 Task: Search Round Trip flight tickets for 1 adult, in Business from San Francisco to Dubai to travel on 04-Nov-2023. Dubai to San Francisco on 09-Dec-2023.  Choice of flight is major airlines.  Look for best flights.Compare prices. Stopover duration to be less than 12 hours.
Action: Mouse moved to (285, 265)
Screenshot: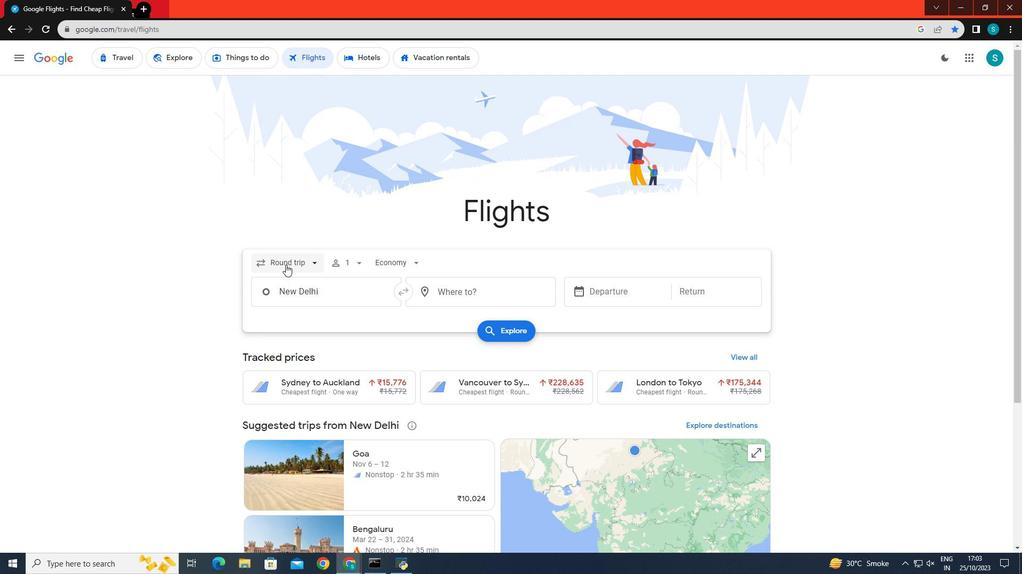 
Action: Mouse pressed left at (285, 265)
Screenshot: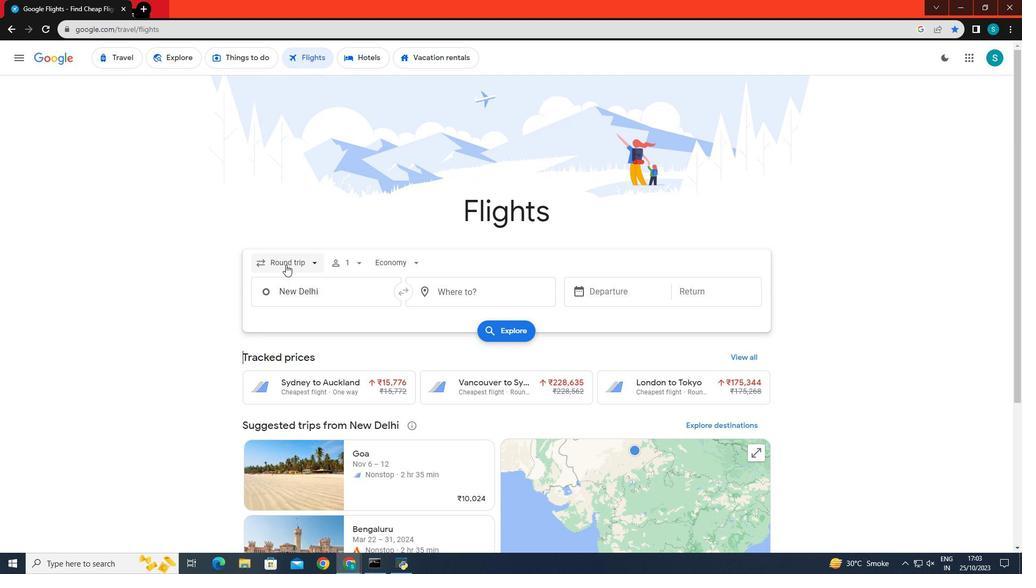 
Action: Mouse moved to (290, 292)
Screenshot: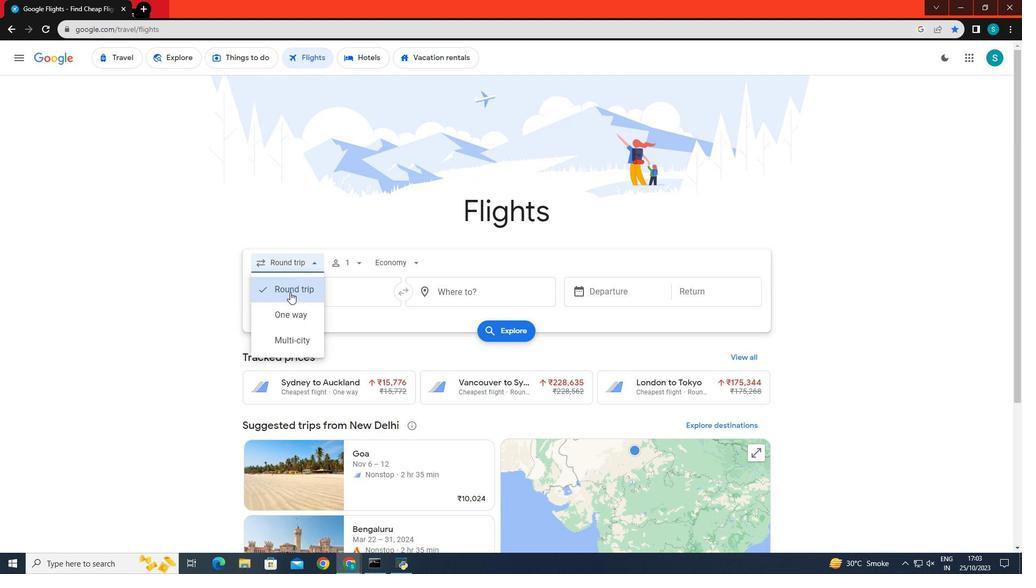 
Action: Mouse pressed left at (290, 292)
Screenshot: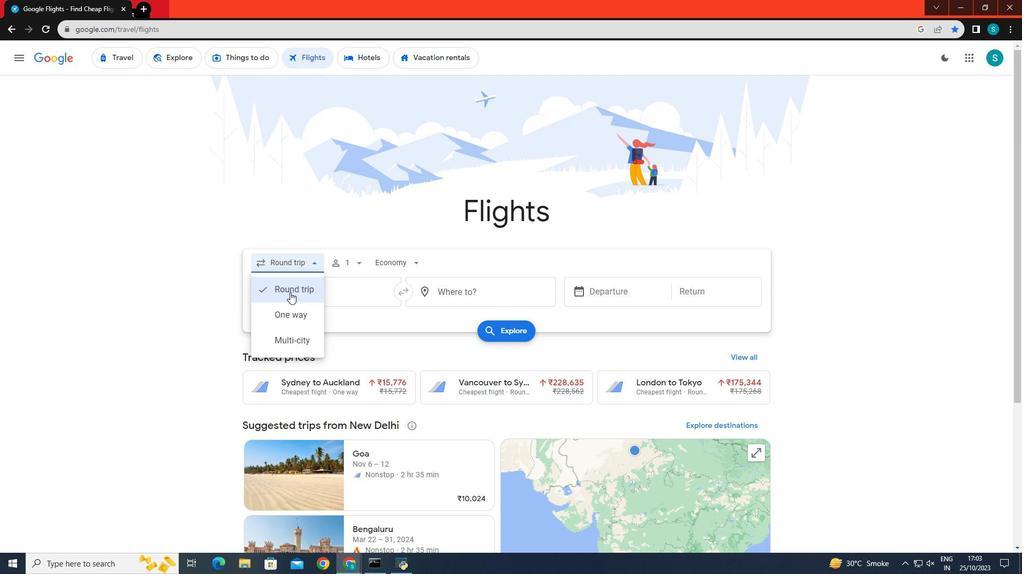 
Action: Mouse moved to (341, 255)
Screenshot: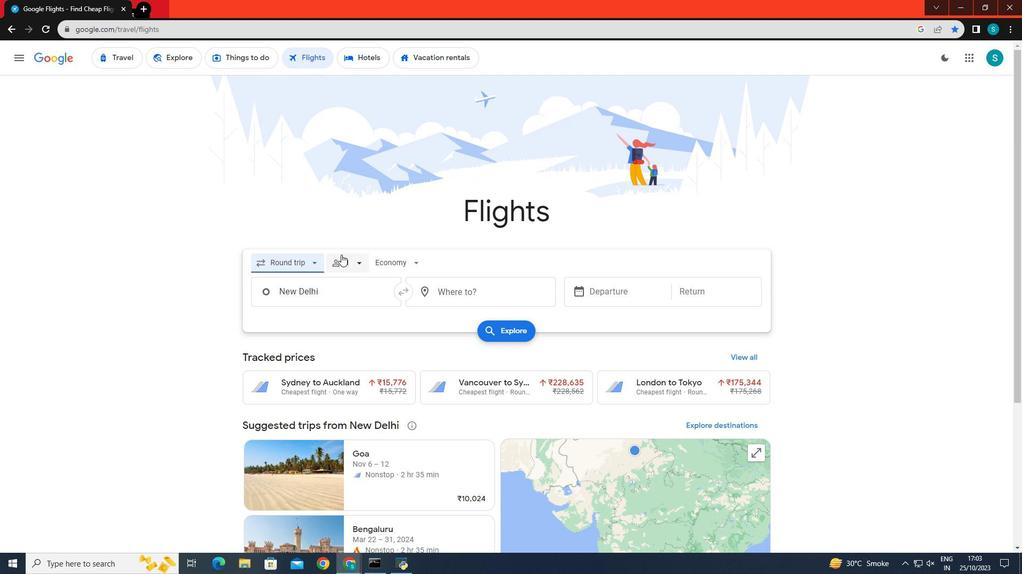 
Action: Mouse pressed left at (341, 255)
Screenshot: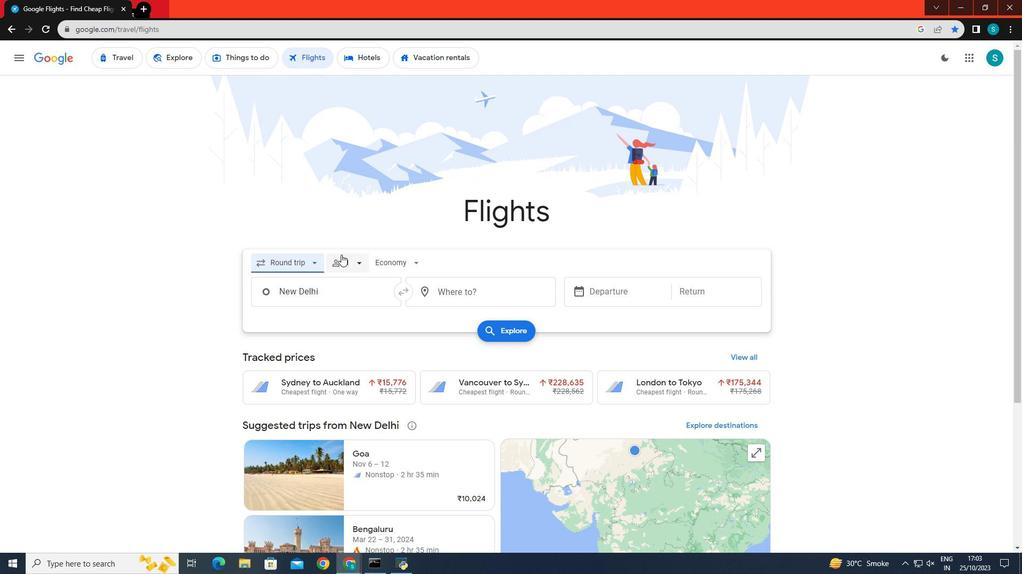 
Action: Mouse moved to (437, 290)
Screenshot: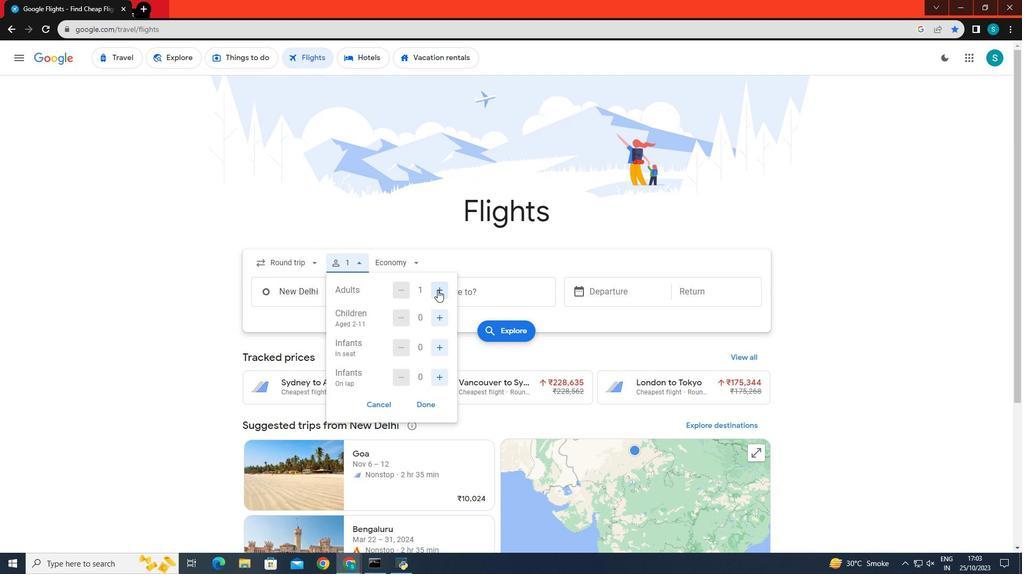 
Action: Mouse pressed left at (437, 290)
Screenshot: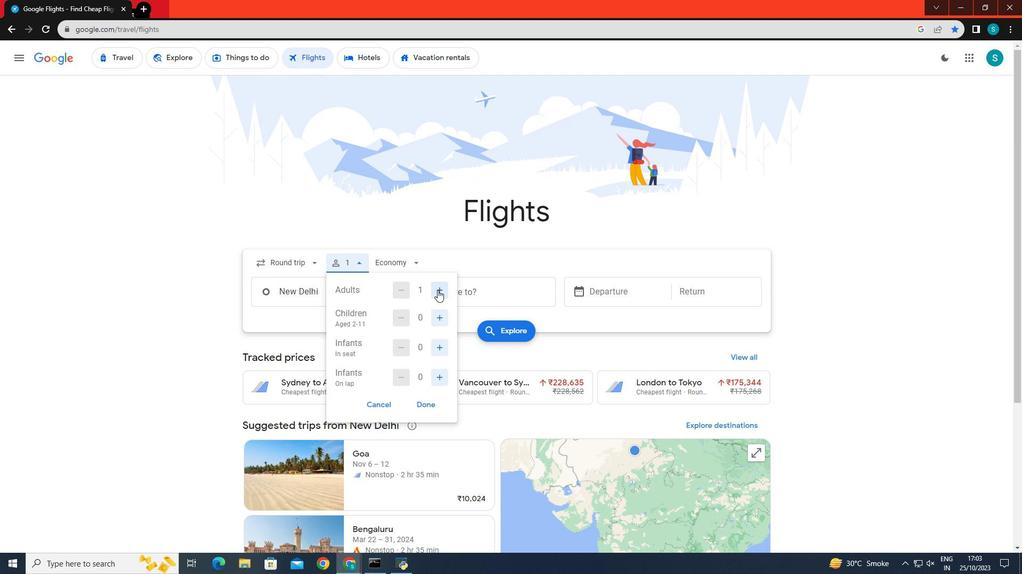 
Action: Mouse moved to (421, 405)
Screenshot: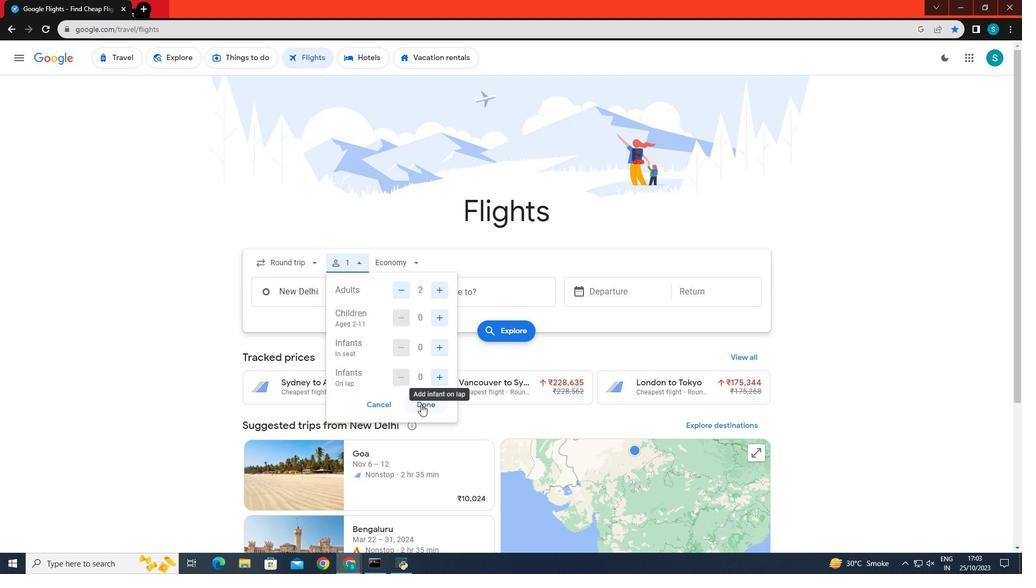 
Action: Mouse pressed left at (421, 405)
Screenshot: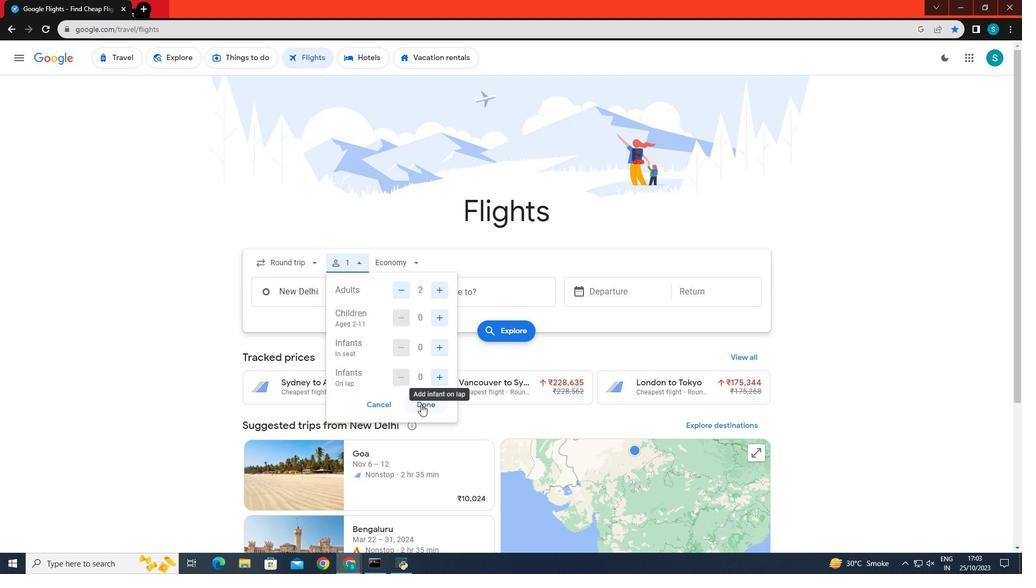 
Action: Mouse moved to (399, 265)
Screenshot: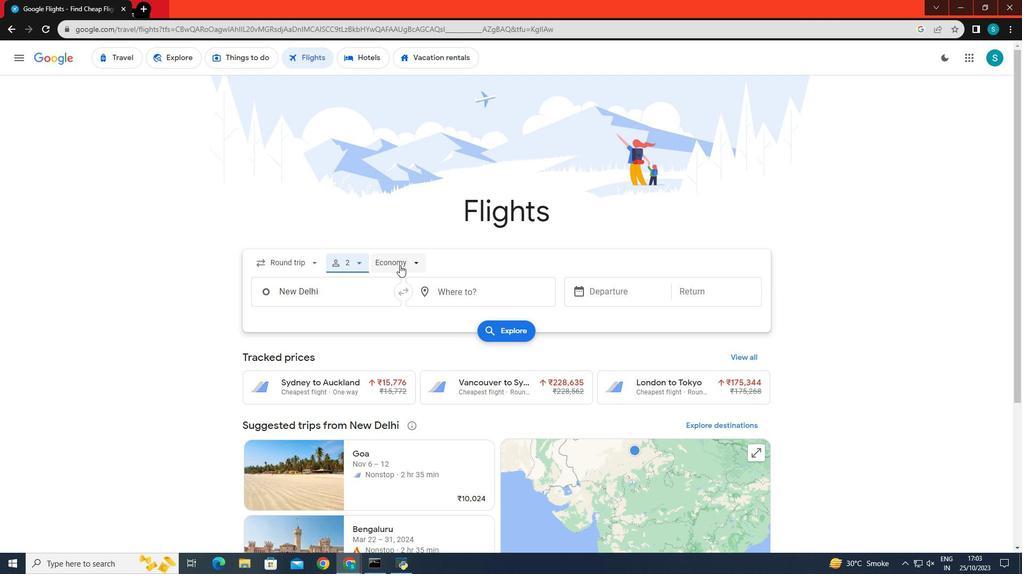 
Action: Mouse pressed left at (399, 265)
Screenshot: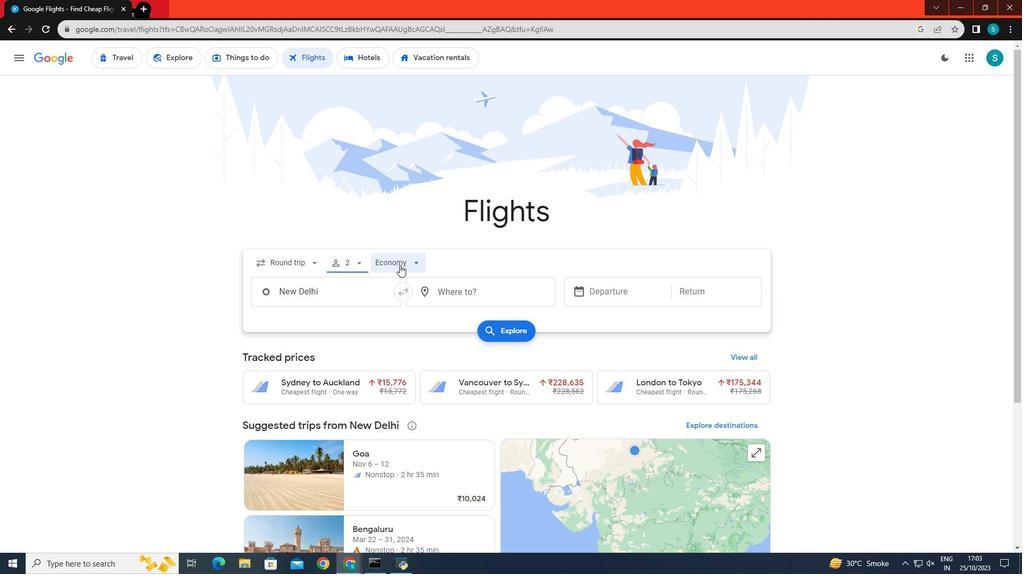 
Action: Mouse moved to (399, 336)
Screenshot: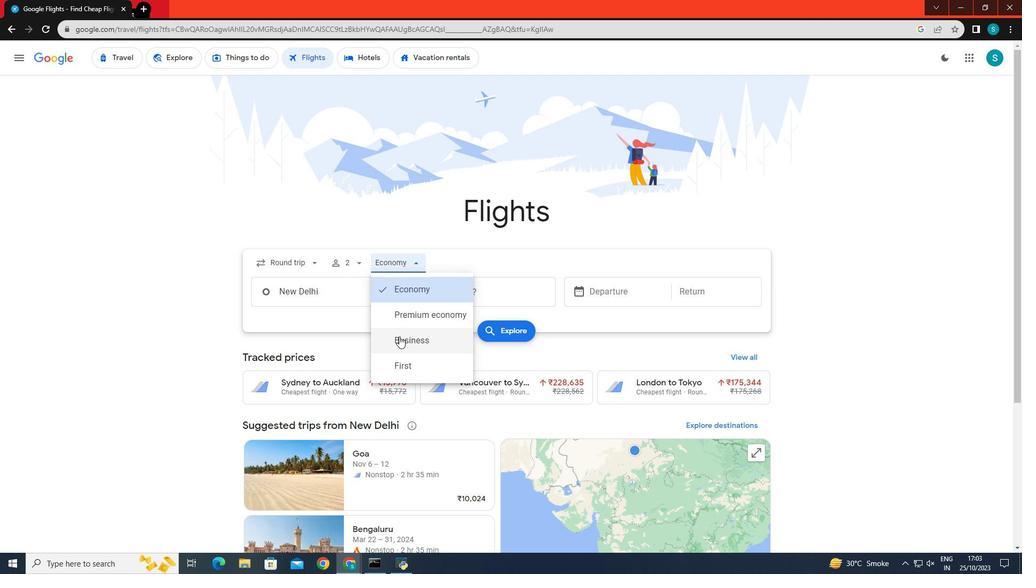 
Action: Mouse pressed left at (399, 336)
Screenshot: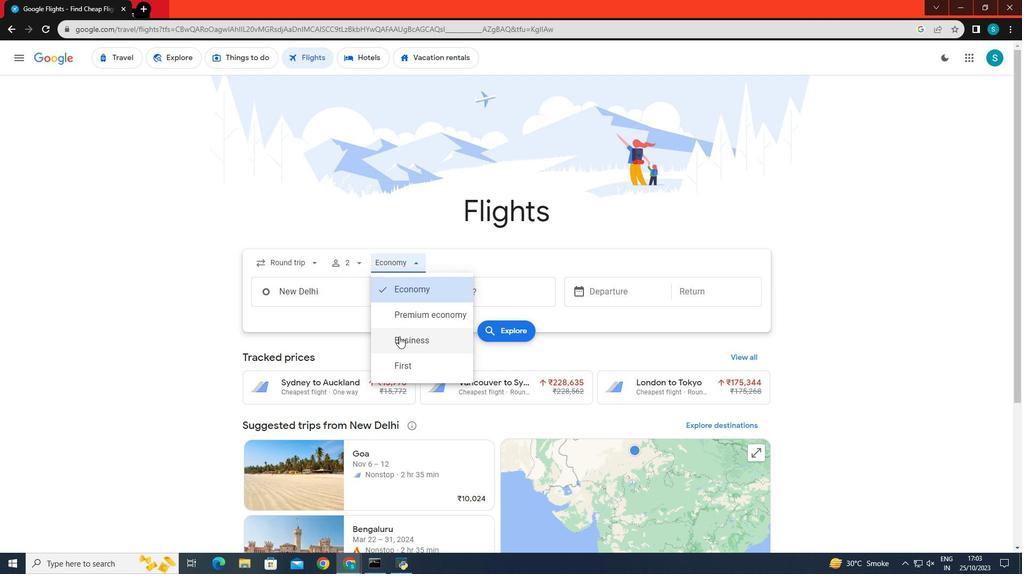 
Action: Mouse moved to (315, 288)
Screenshot: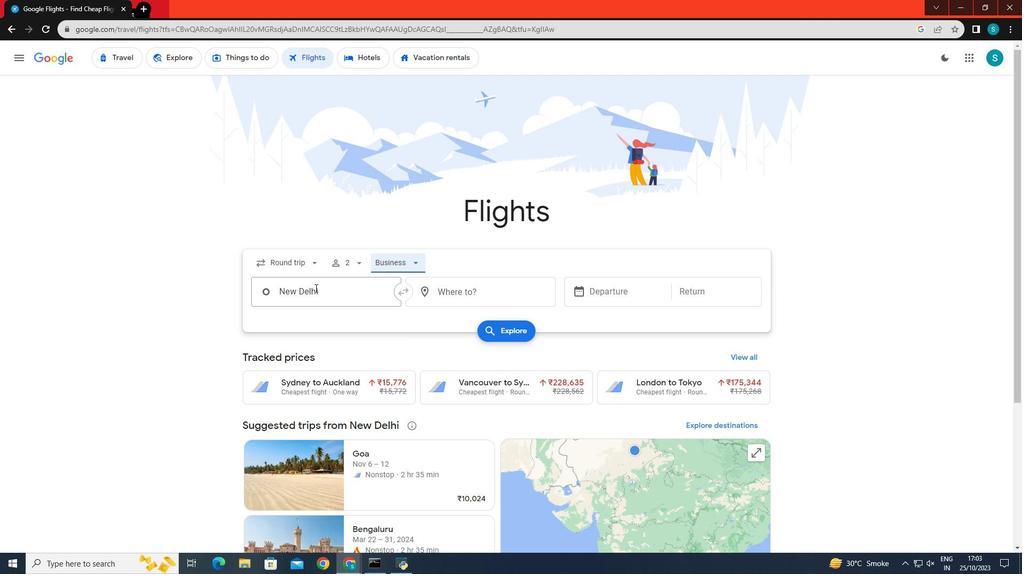
Action: Mouse pressed left at (315, 288)
Screenshot: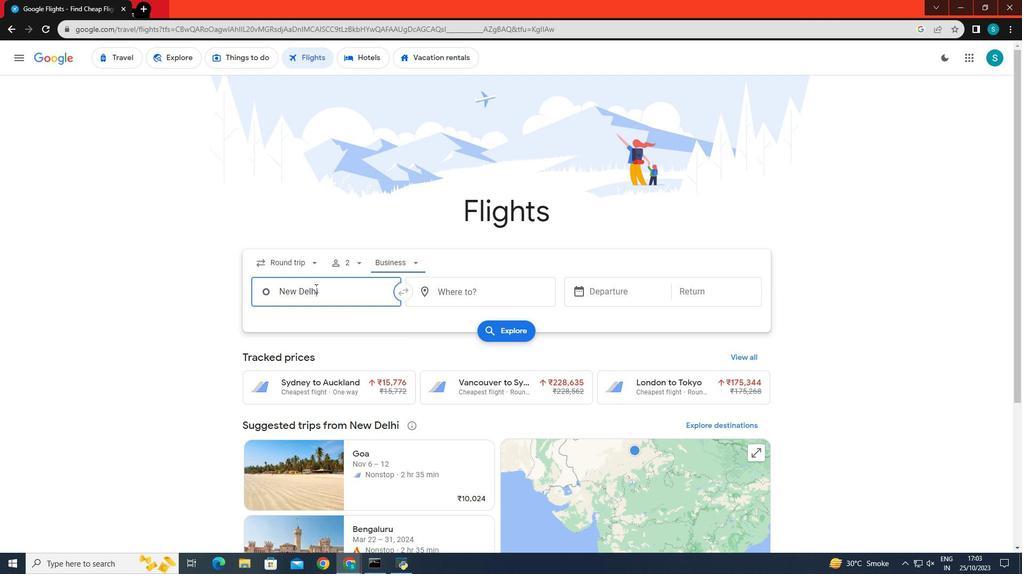 
Action: Mouse moved to (343, 308)
Screenshot: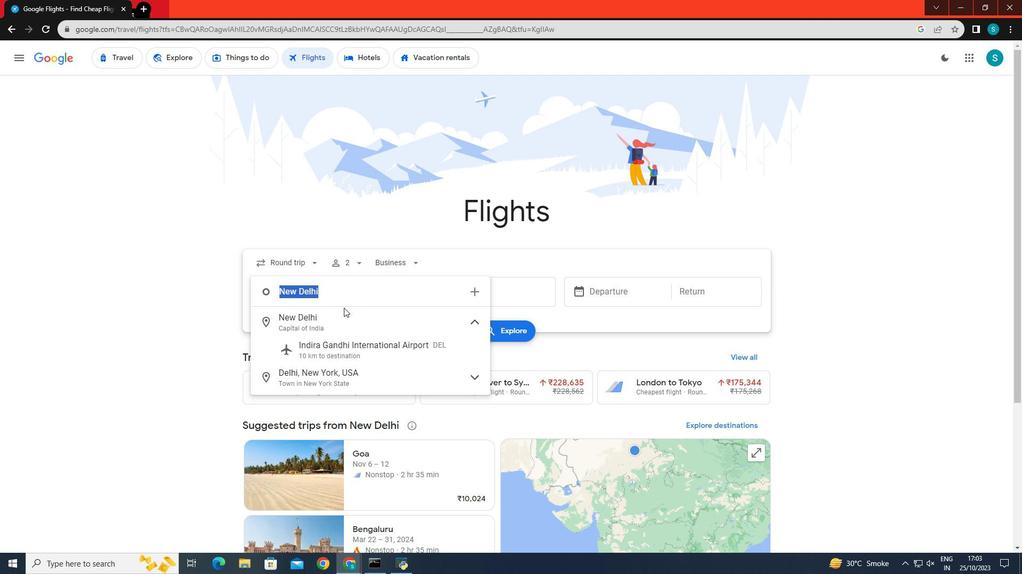 
Action: Key pressed <Key.backspace><Key.caps_lock>S<Key.caps_lock>an<Key.space><Key.caps_lock>F<Key.caps_lock>rancisco
Screenshot: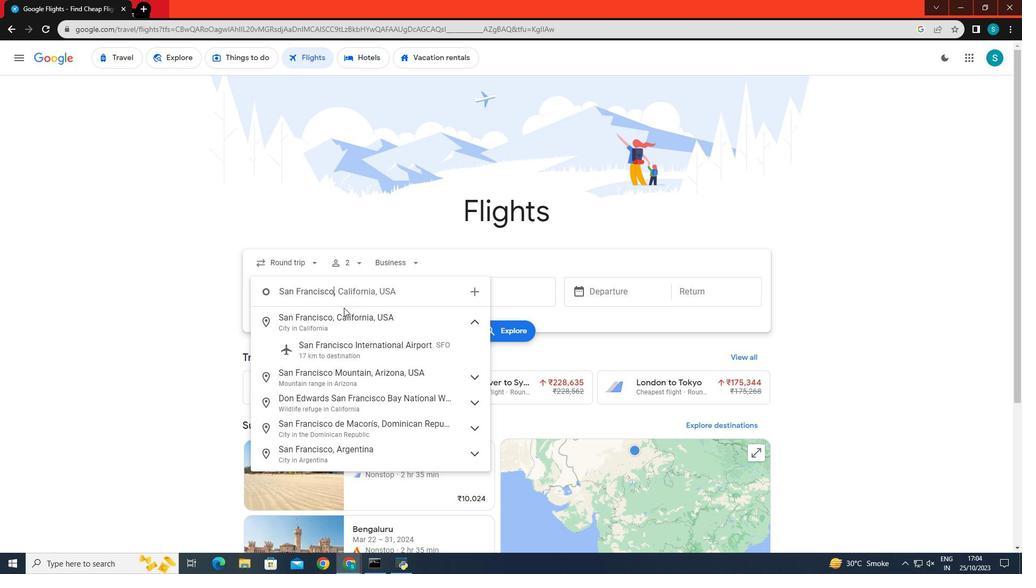 
Action: Mouse moved to (358, 341)
Screenshot: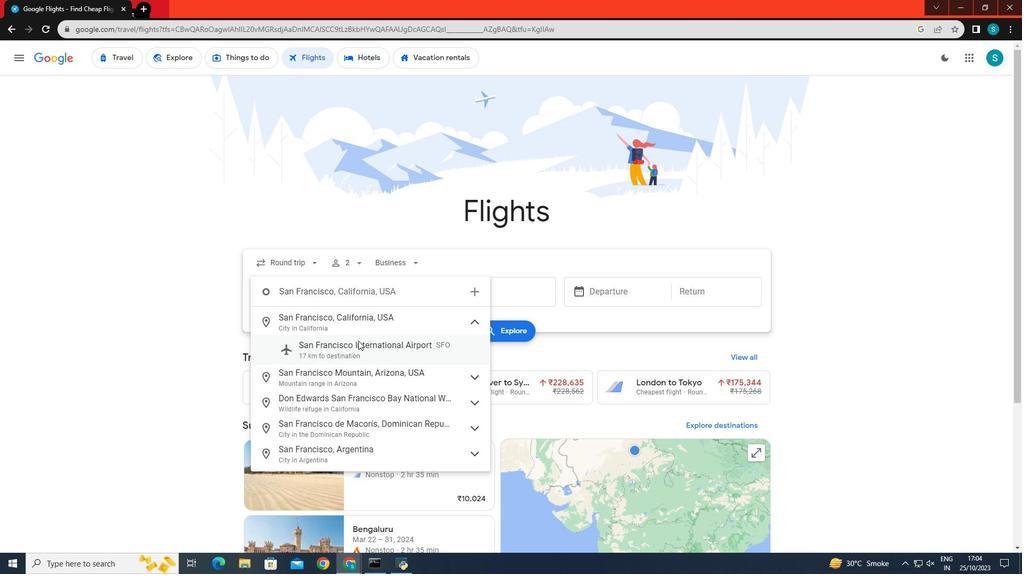 
Action: Mouse pressed left at (358, 341)
Screenshot: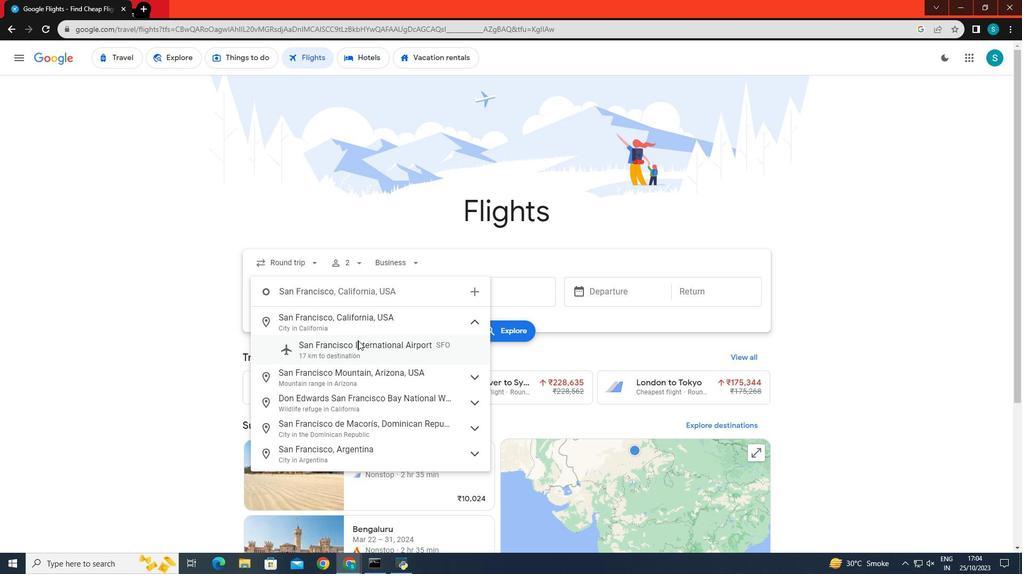 
Action: Mouse moved to (454, 295)
Screenshot: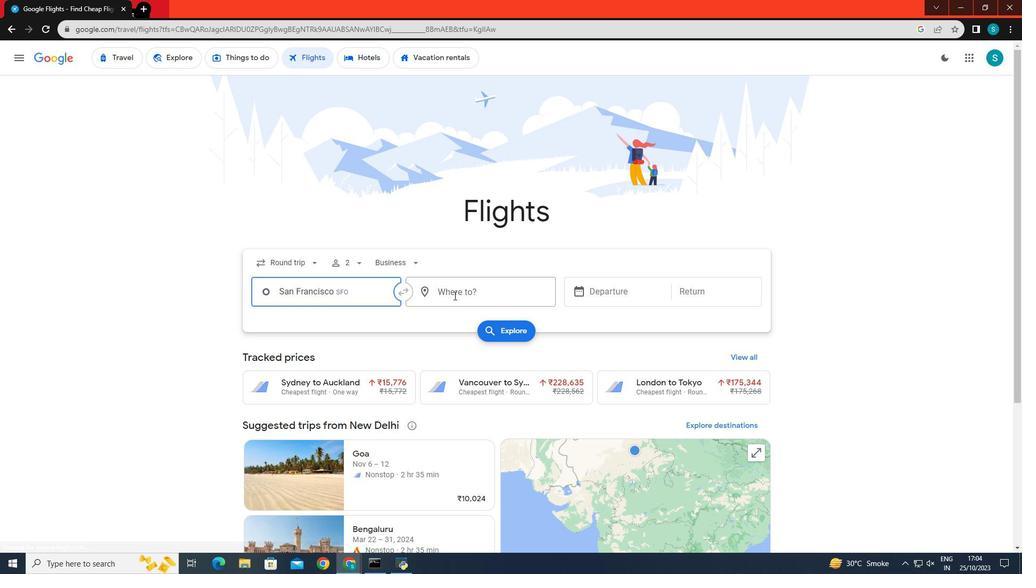 
Action: Mouse pressed left at (454, 295)
Screenshot: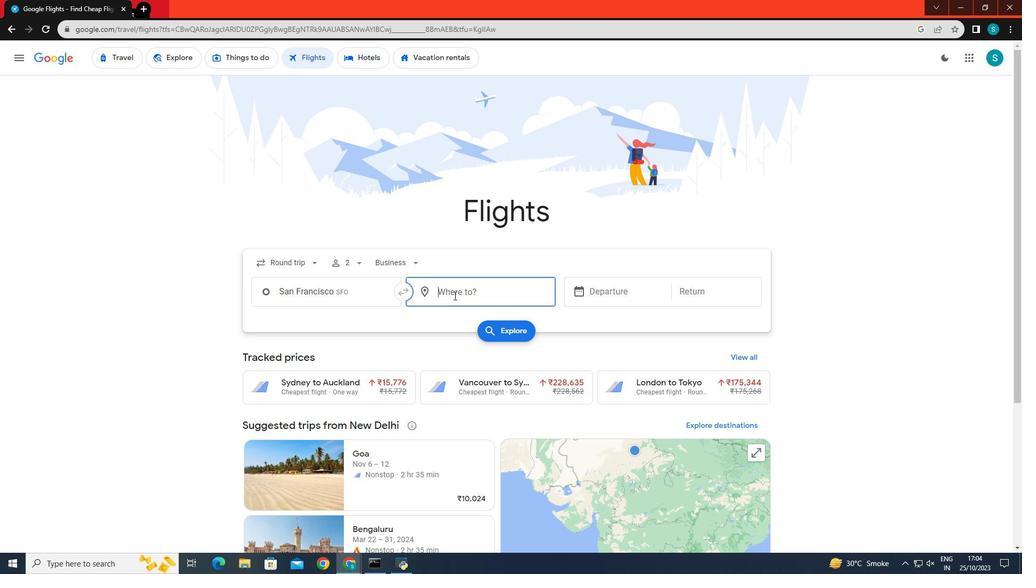 
Action: Mouse moved to (397, 264)
Screenshot: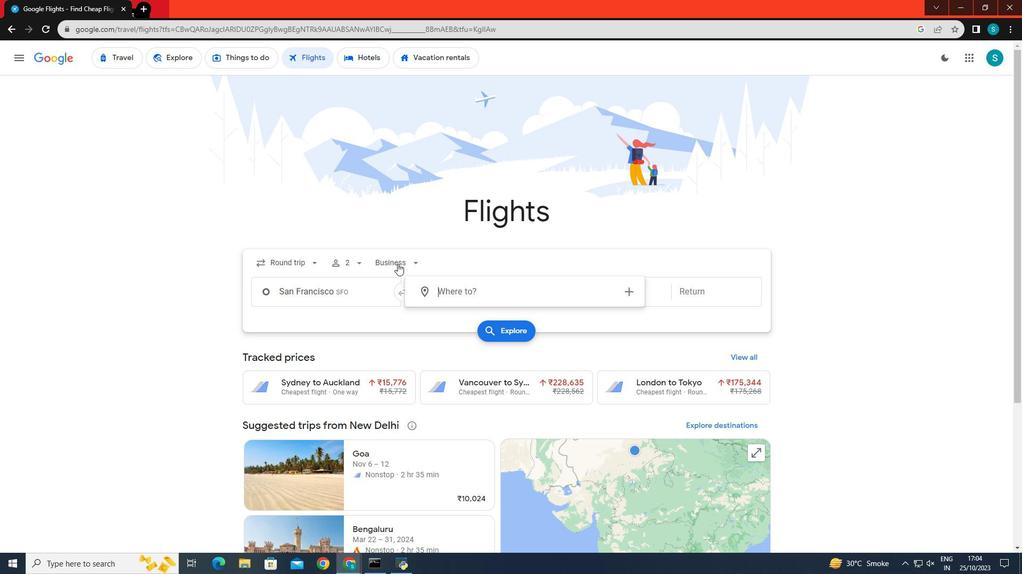
Action: Key pressed <Key.caps_lock>D<Key.caps_lock>ubai
Screenshot: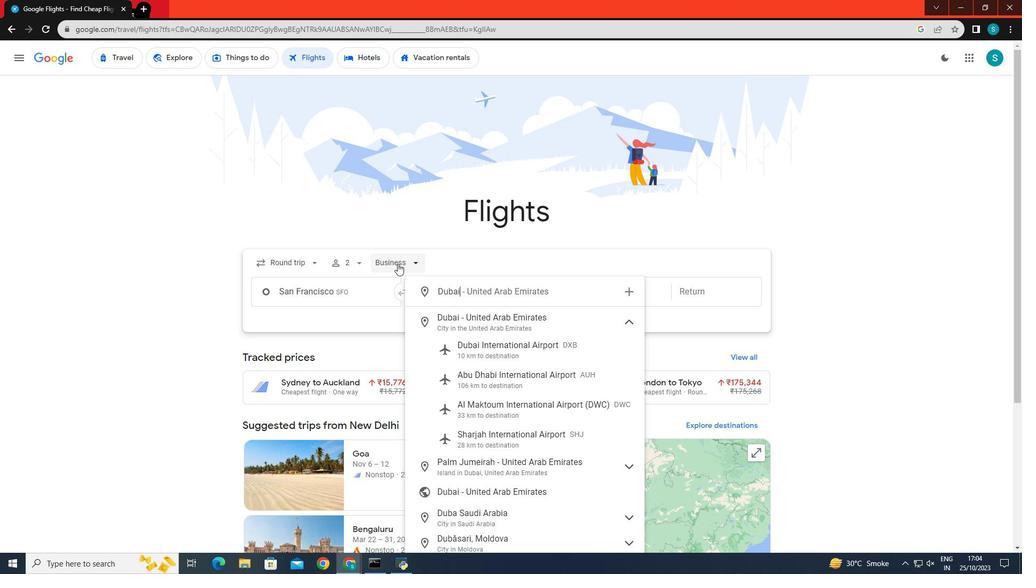 
Action: Mouse moved to (487, 352)
Screenshot: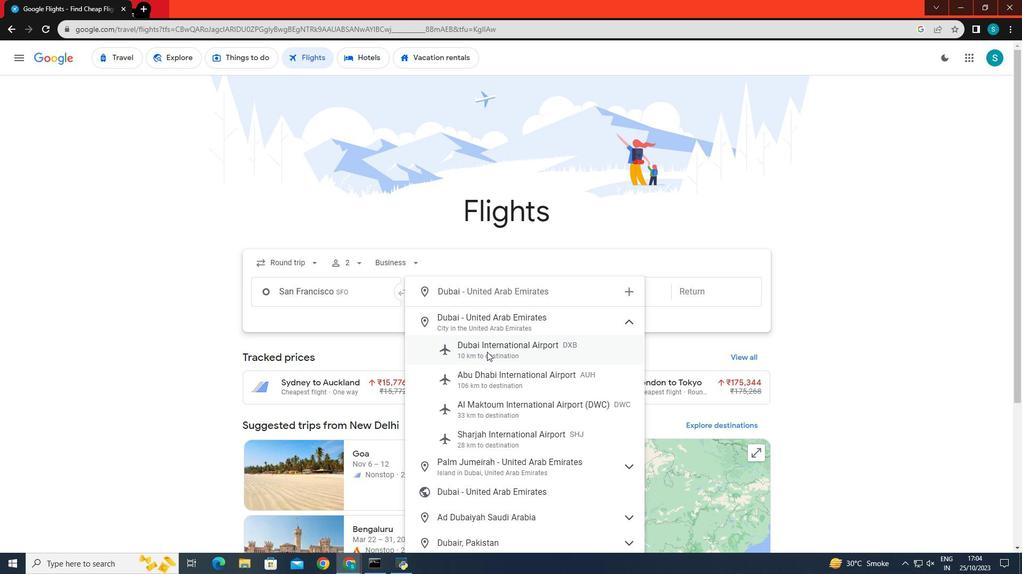 
Action: Mouse pressed left at (487, 352)
Screenshot: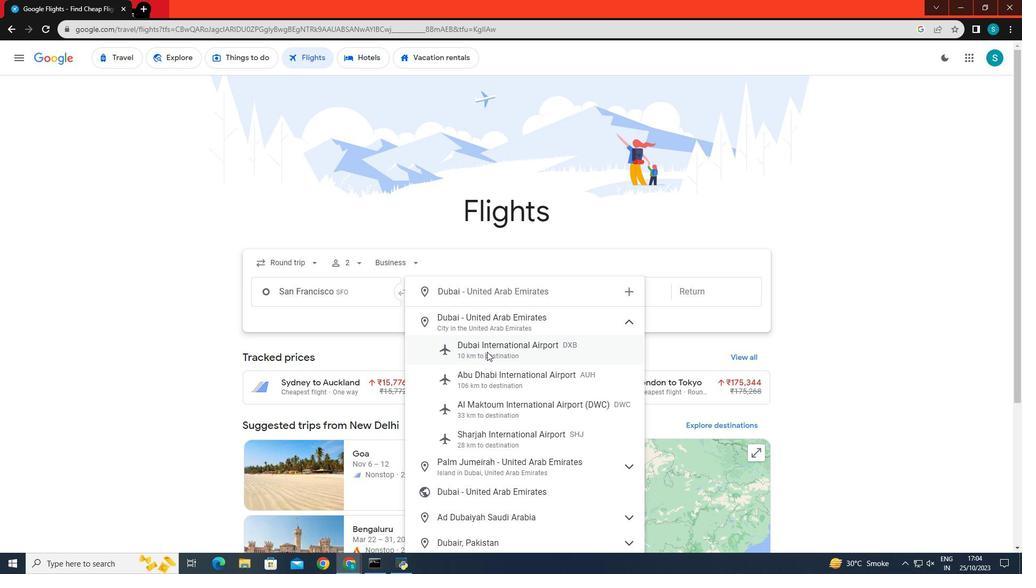 
Action: Mouse moved to (595, 290)
Screenshot: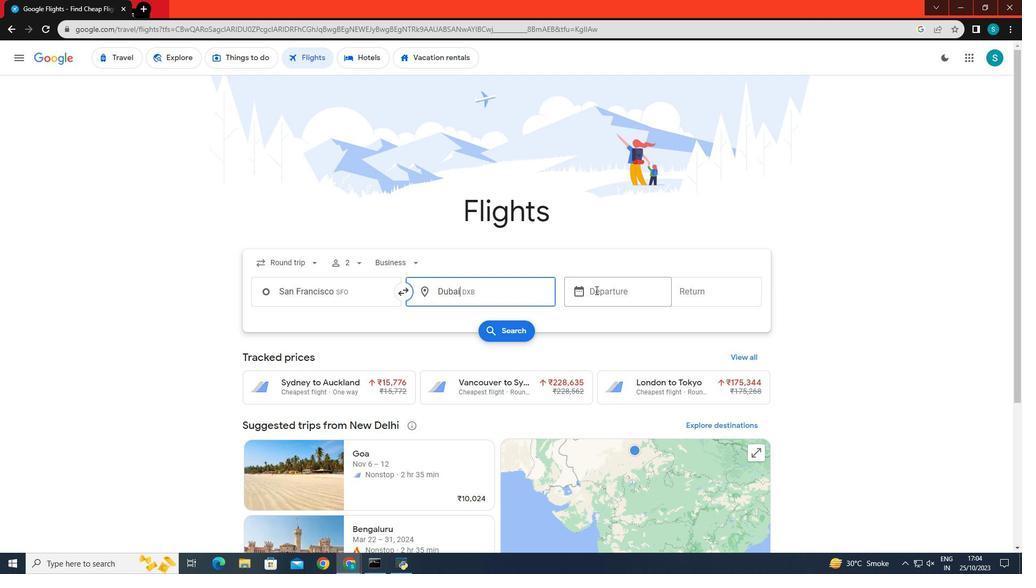 
Action: Mouse pressed left at (595, 290)
Screenshot: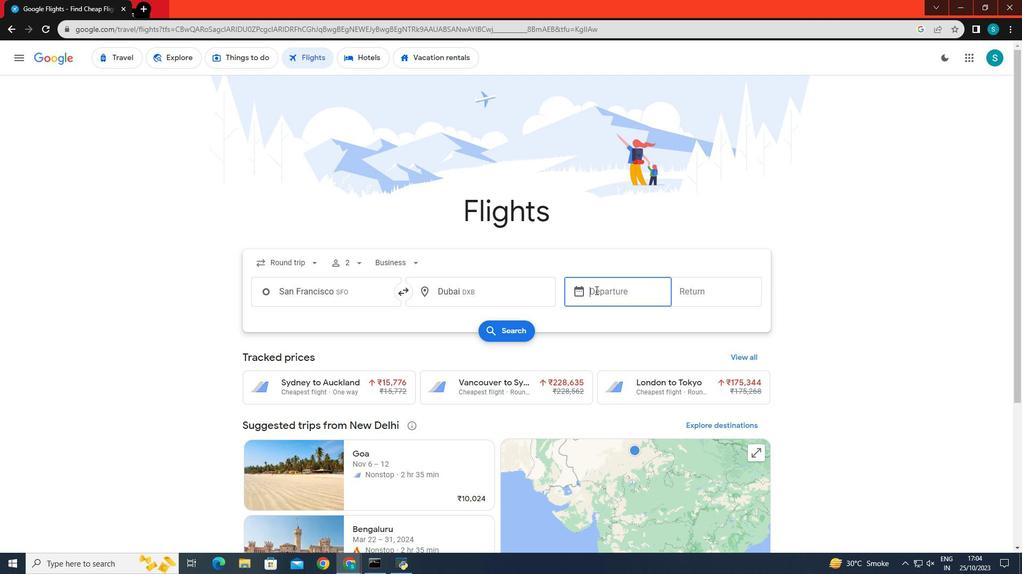 
Action: Mouse moved to (734, 356)
Screenshot: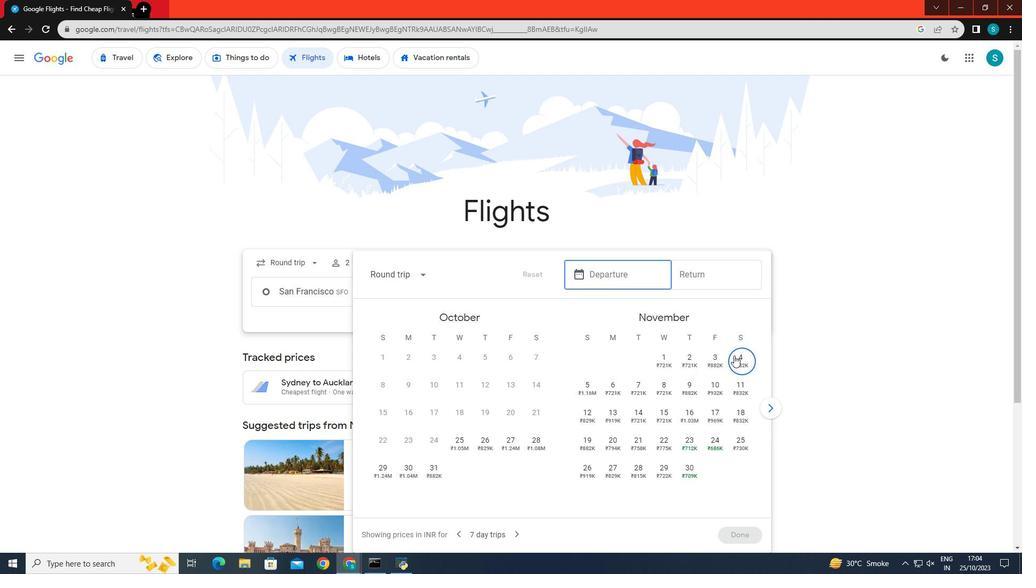 
Action: Mouse pressed left at (734, 356)
Screenshot: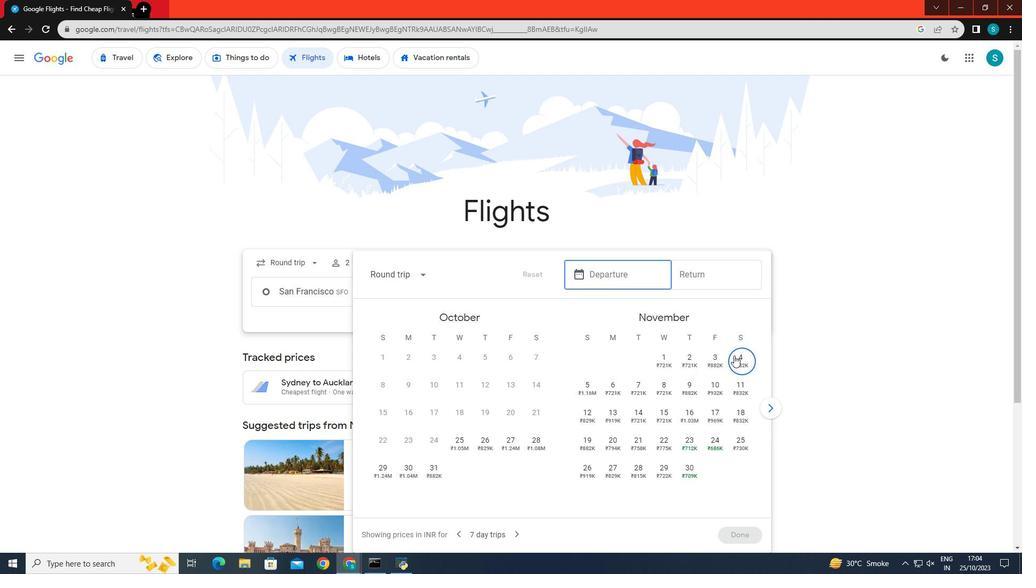 
Action: Mouse moved to (770, 410)
Screenshot: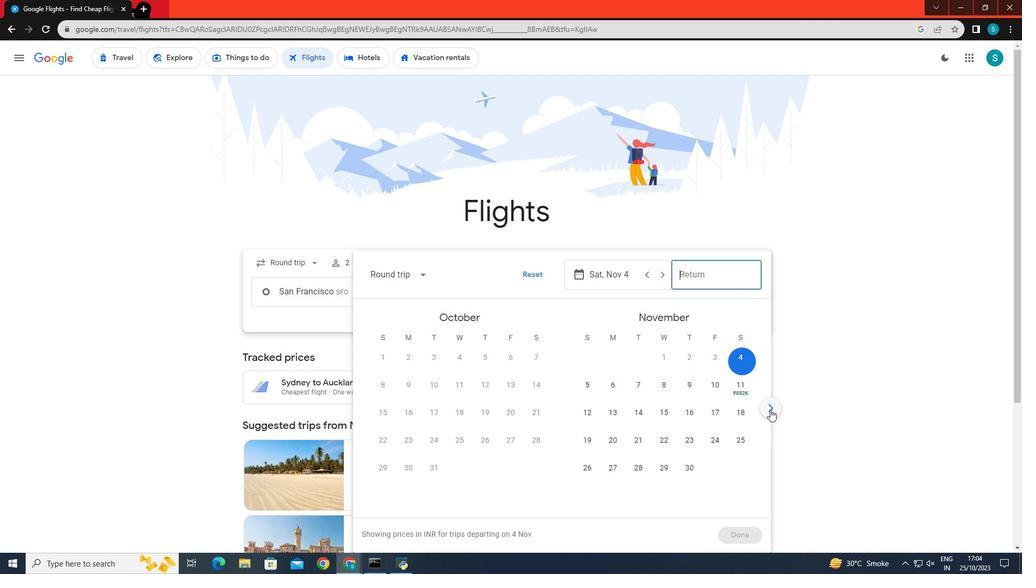 
Action: Mouse pressed left at (770, 410)
Screenshot: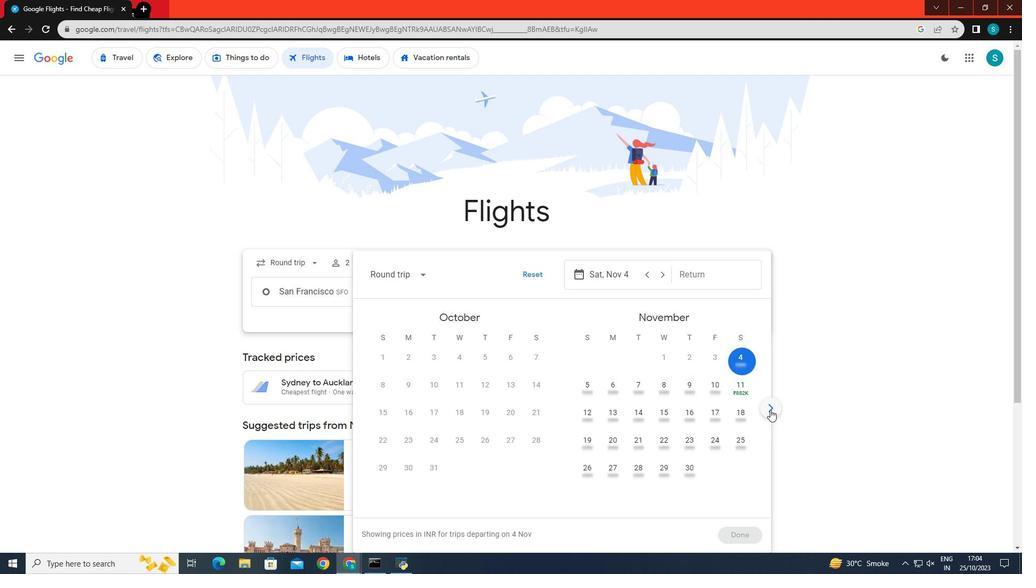 
Action: Mouse moved to (738, 381)
Screenshot: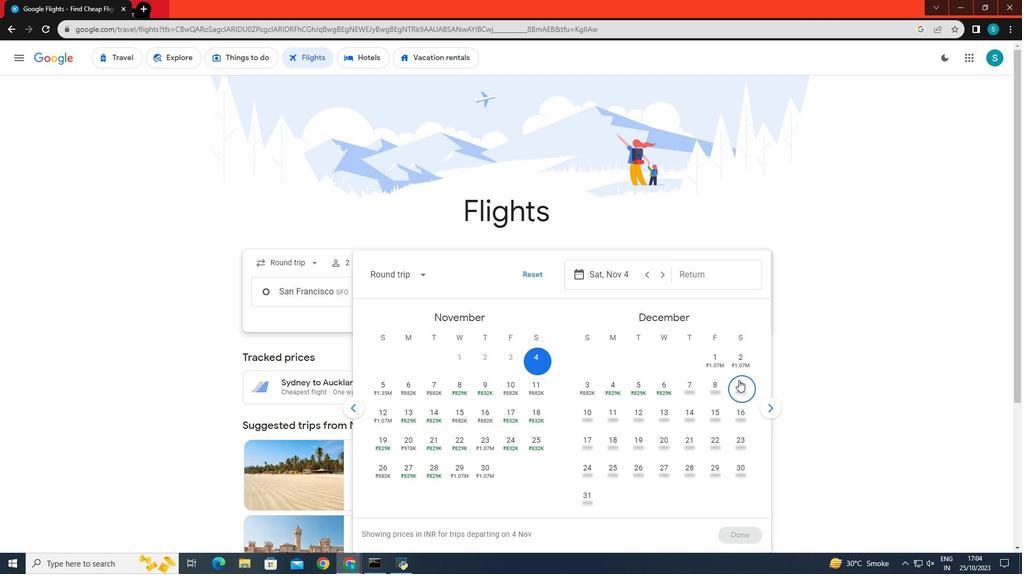 
Action: Mouse pressed left at (738, 381)
Screenshot: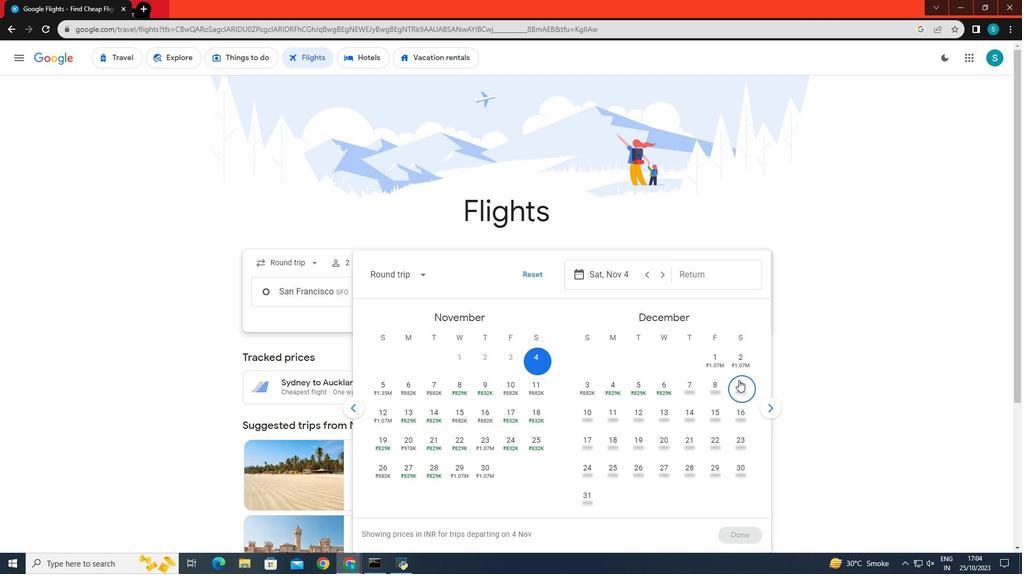 
Action: Mouse moved to (734, 531)
Screenshot: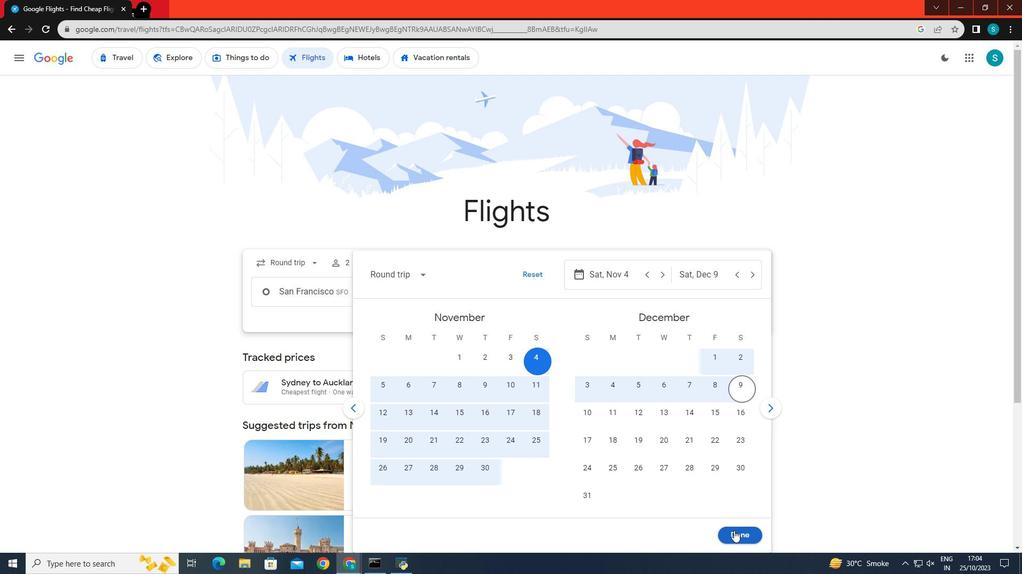 
Action: Mouse pressed left at (734, 531)
Screenshot: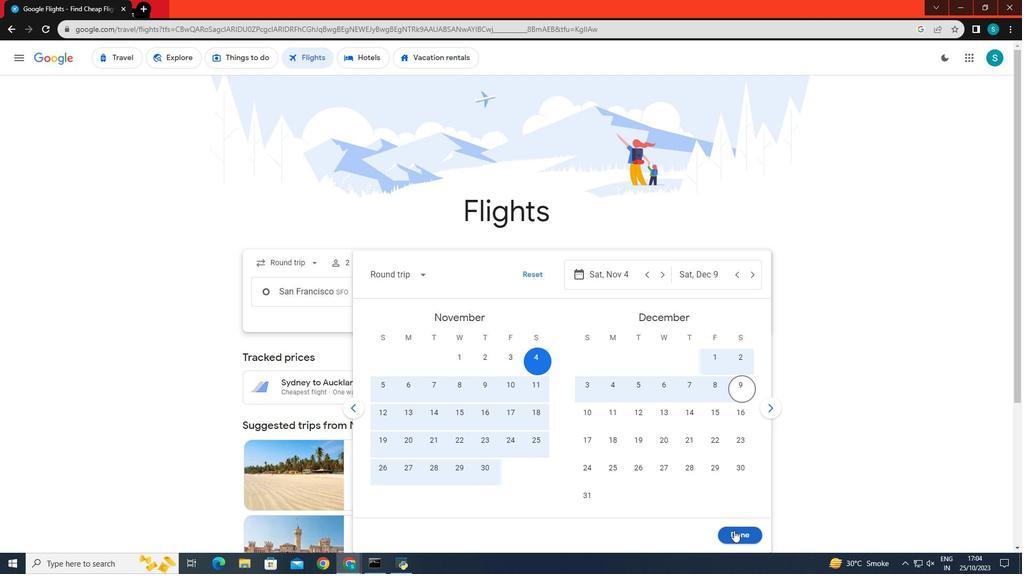 
Action: Mouse moved to (515, 330)
Screenshot: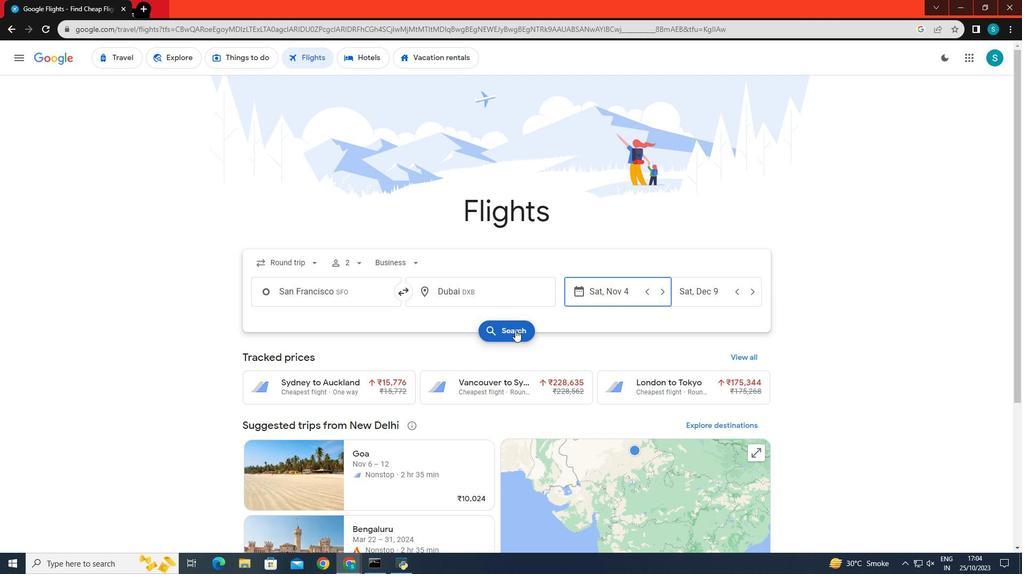 
Action: Mouse pressed left at (515, 330)
Screenshot: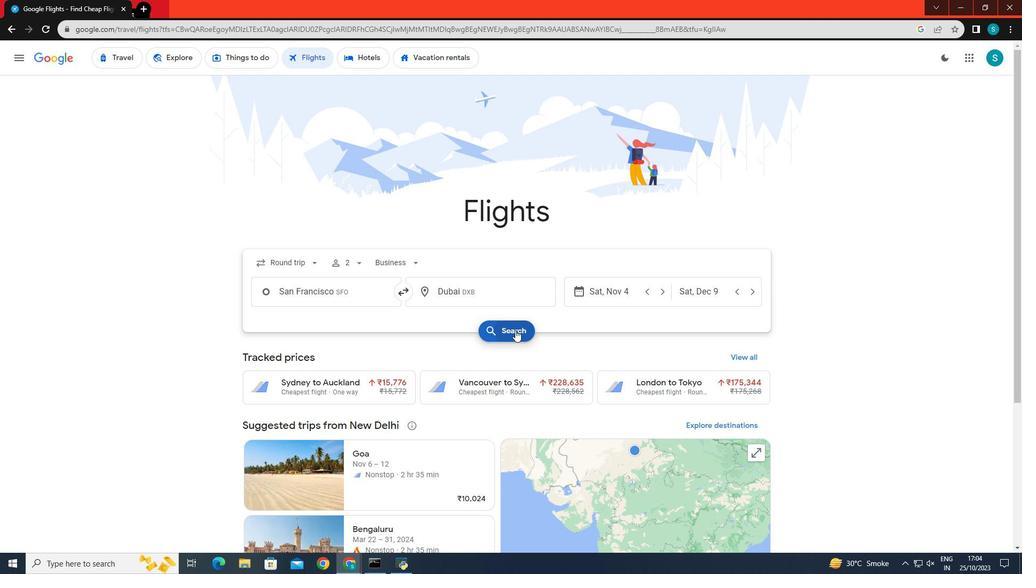 
Action: Mouse moved to (391, 154)
Screenshot: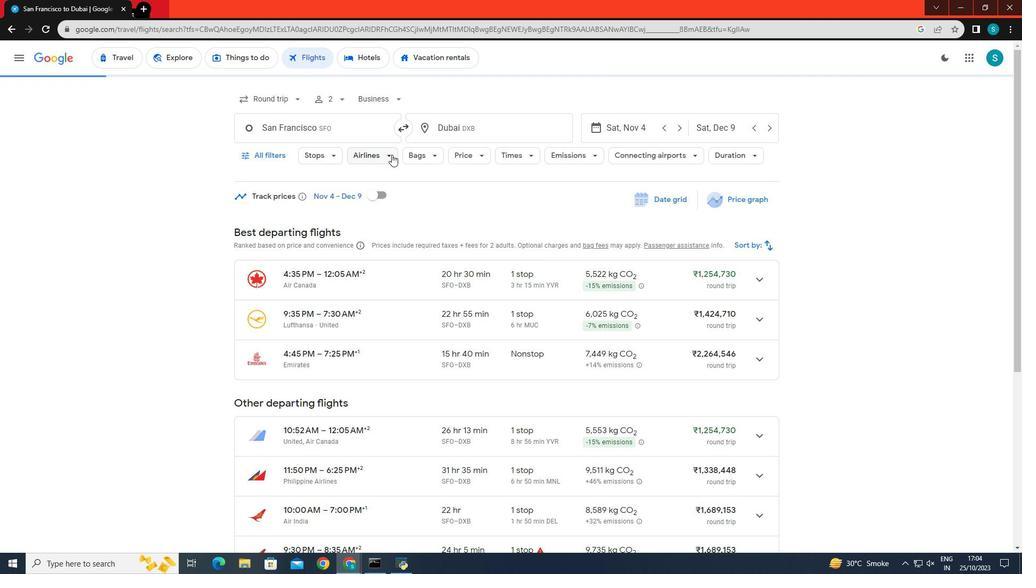 
Action: Mouse pressed left at (391, 154)
Screenshot: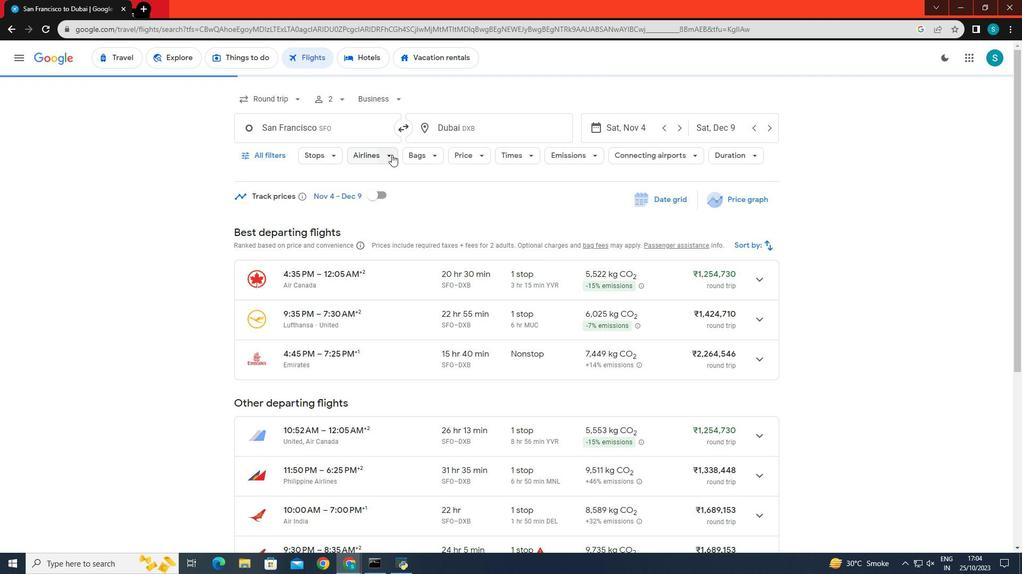 
Action: Mouse moved to (408, 375)
Screenshot: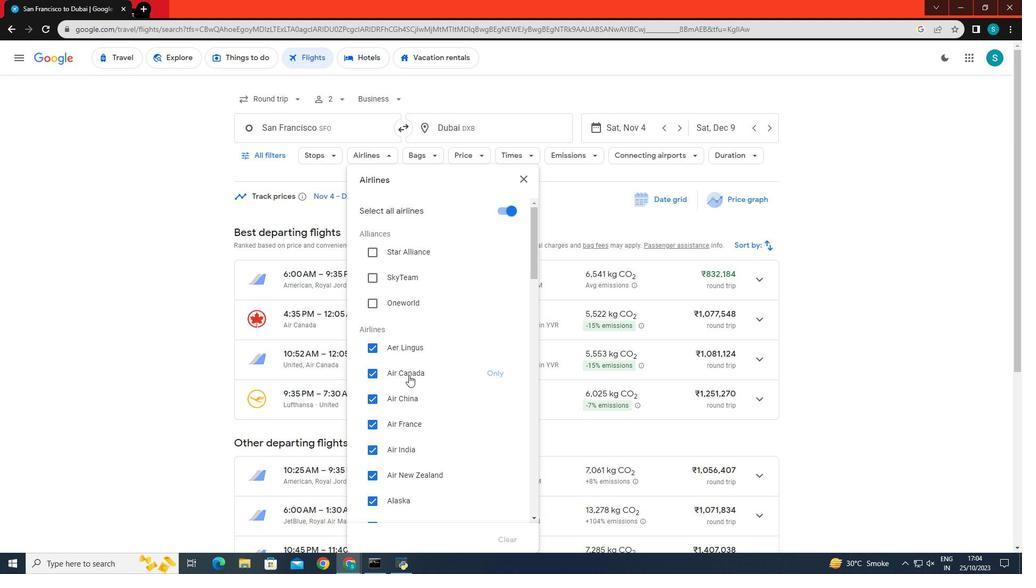 
Action: Mouse scrolled (408, 375) with delta (0, 0)
Screenshot: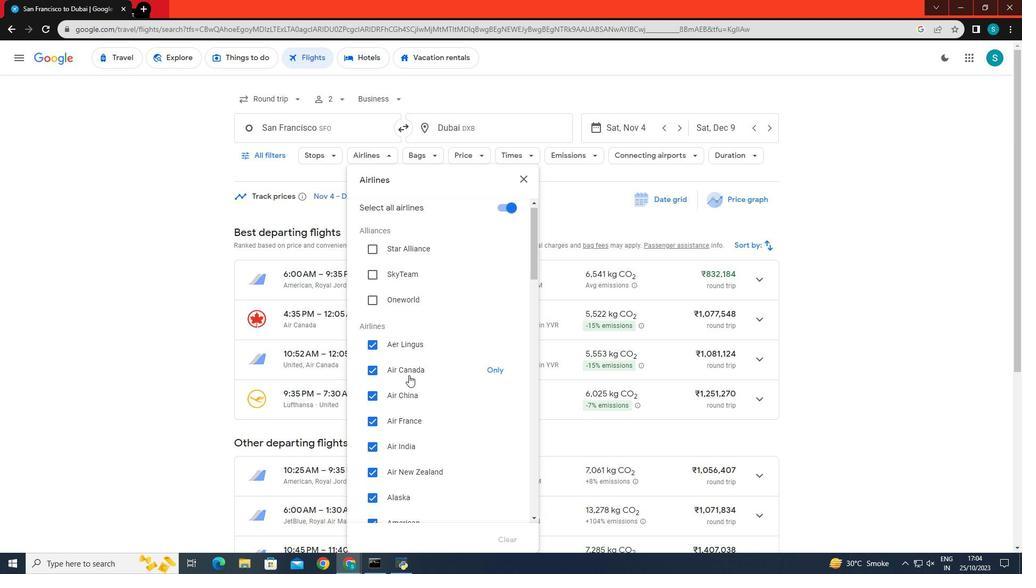 
Action: Mouse scrolled (408, 375) with delta (0, 0)
Screenshot: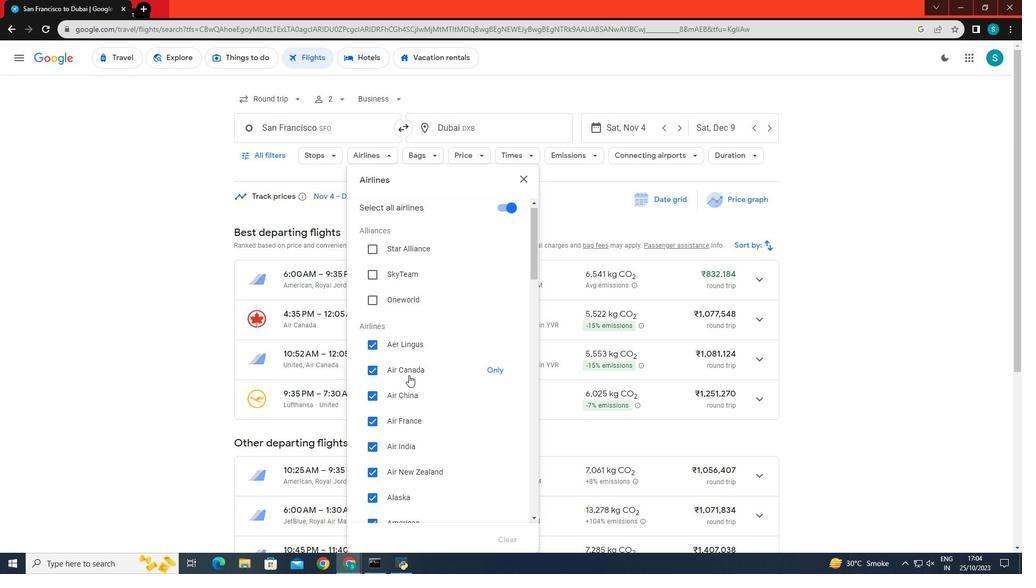 
Action: Mouse scrolled (408, 375) with delta (0, 0)
Screenshot: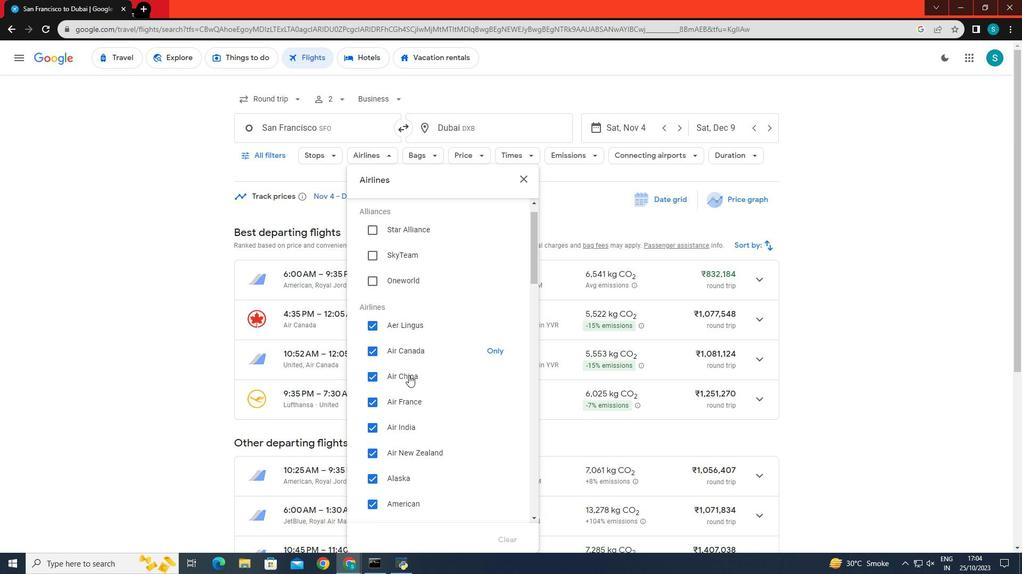 
Action: Mouse moved to (419, 410)
Screenshot: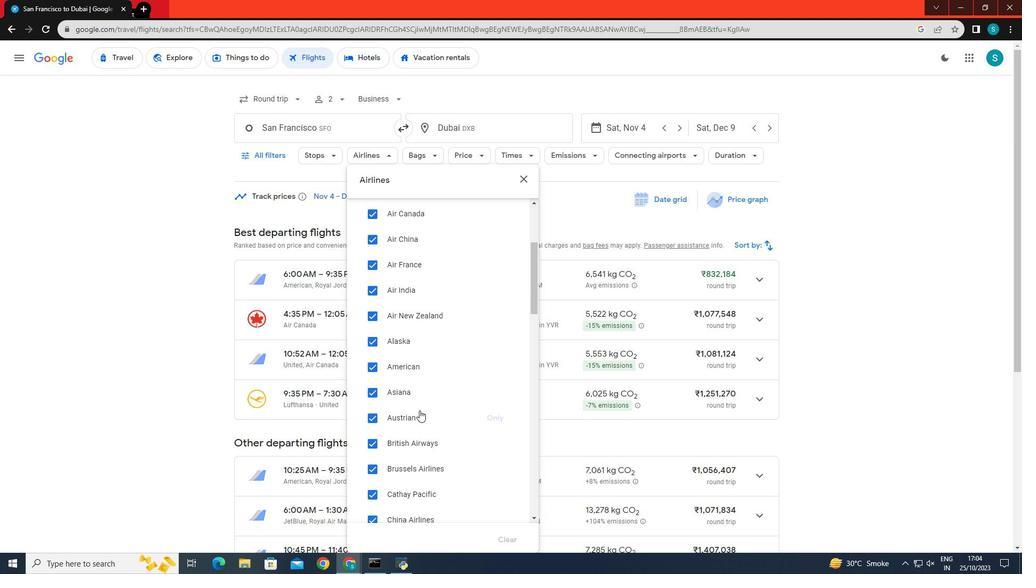 
Action: Mouse scrolled (419, 410) with delta (0, 0)
Screenshot: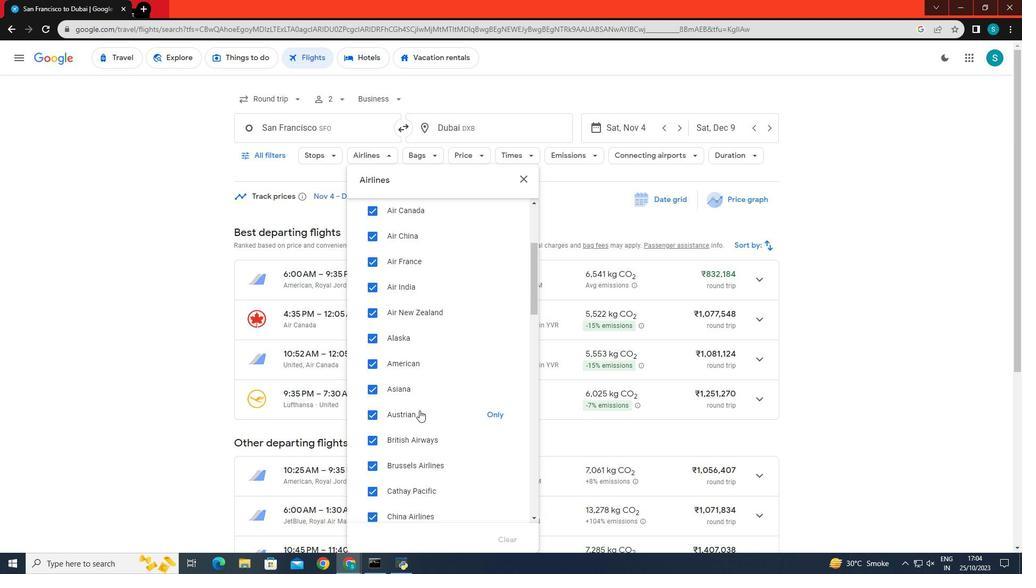 
Action: Mouse scrolled (419, 410) with delta (0, 0)
Screenshot: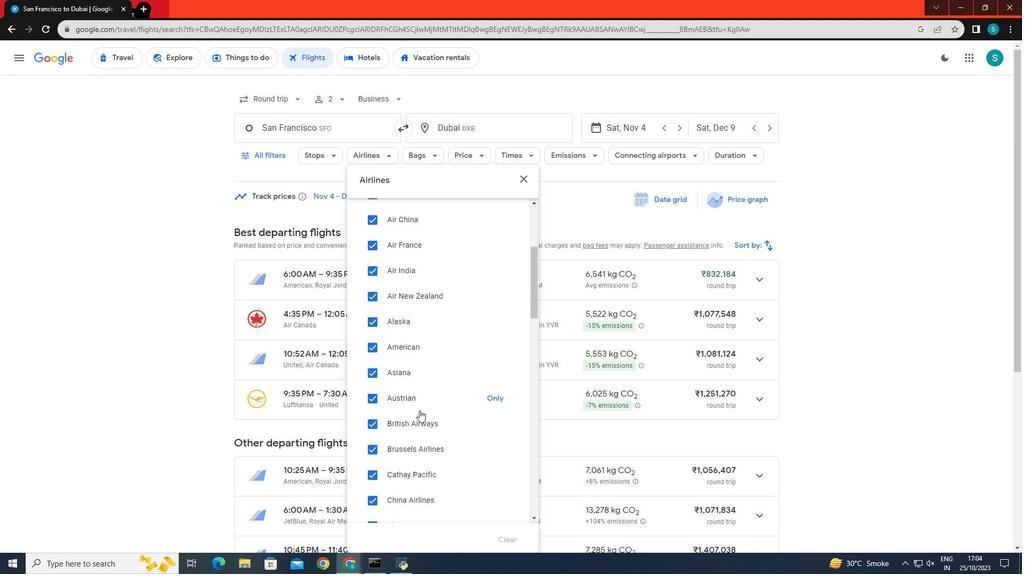 
Action: Mouse moved to (491, 340)
Screenshot: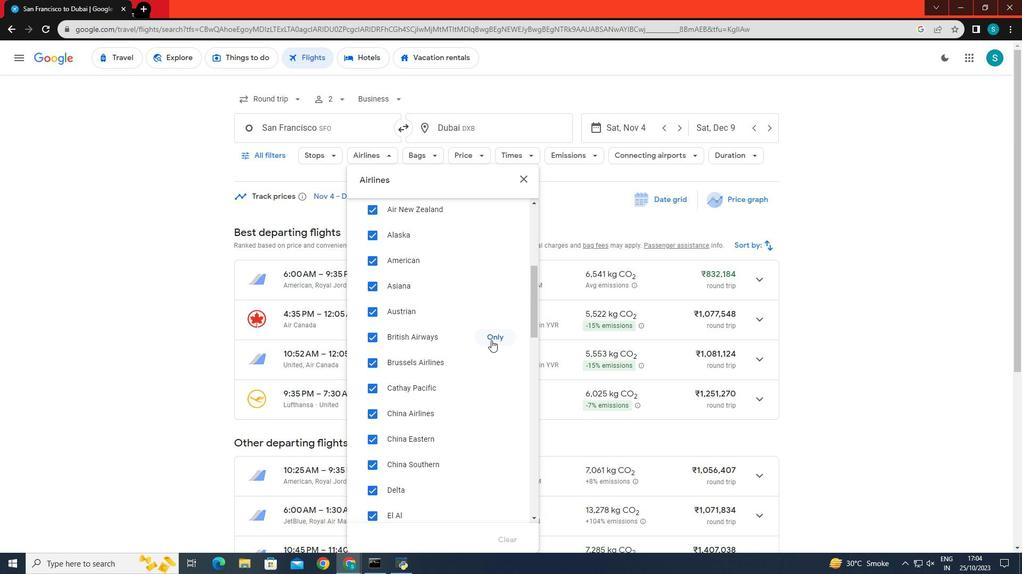 
Action: Mouse pressed left at (491, 340)
Screenshot: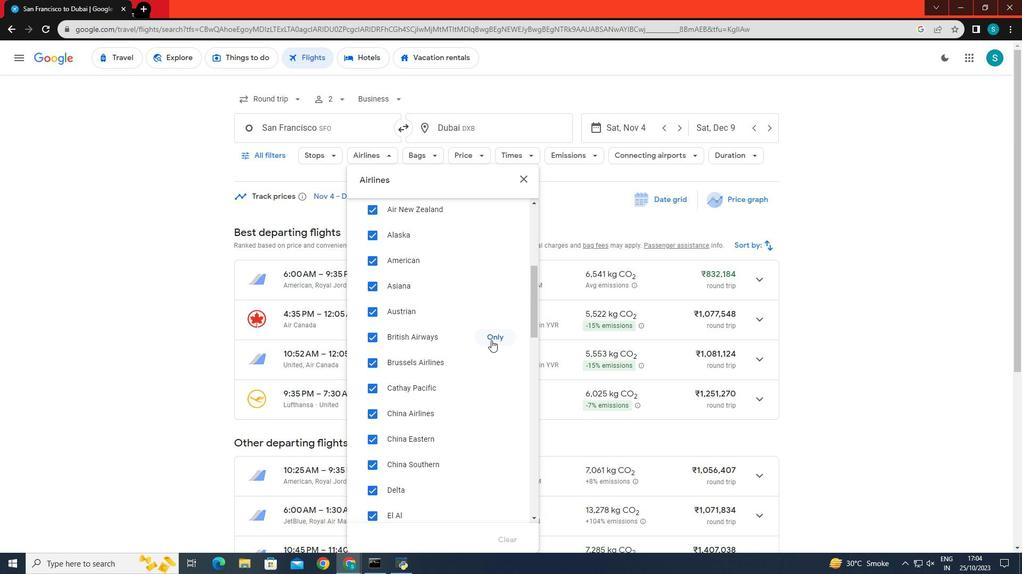 
Action: Mouse moved to (196, 400)
Screenshot: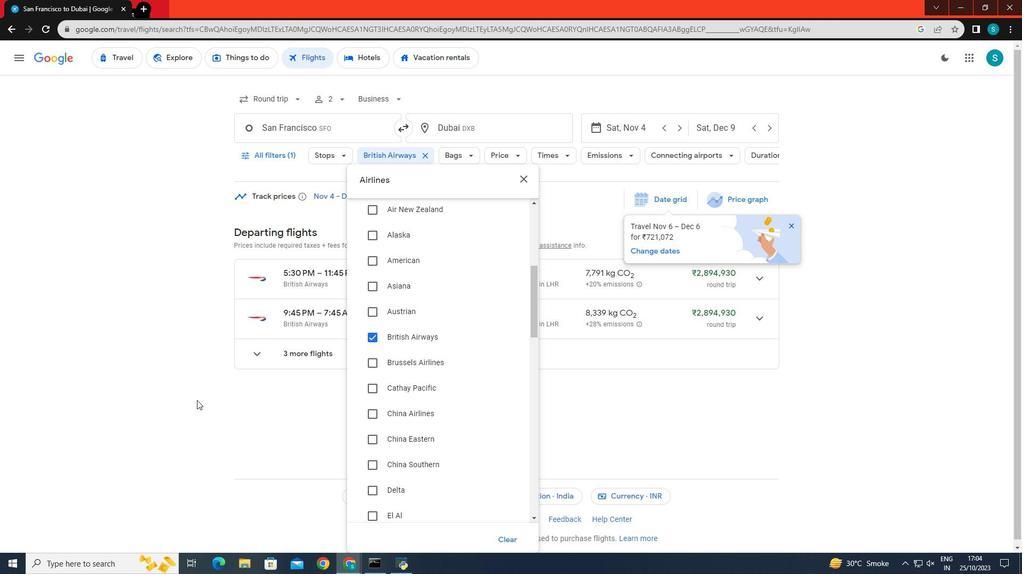 
Action: Mouse pressed left at (196, 400)
Screenshot: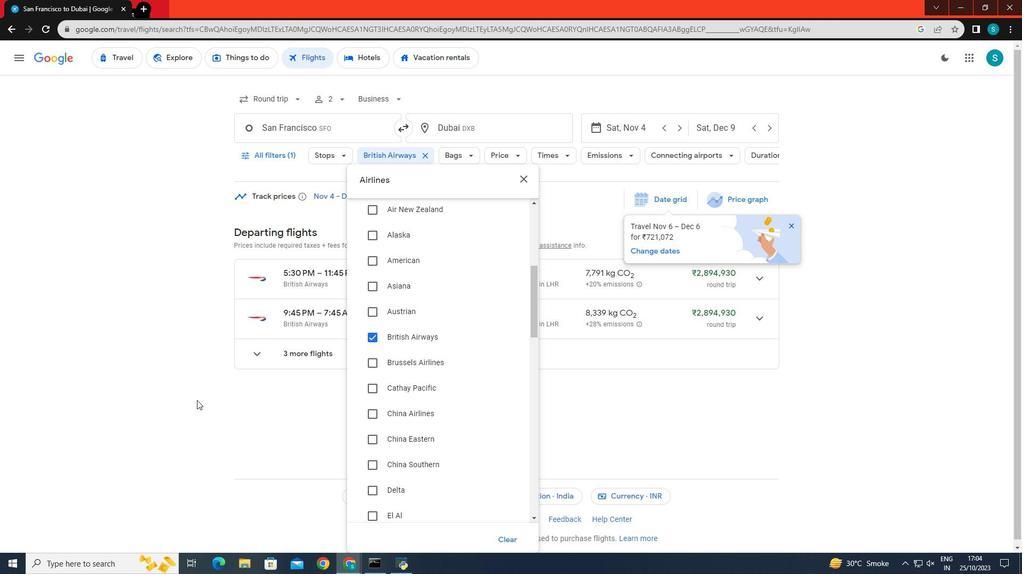 
Action: Mouse moved to (794, 227)
Screenshot: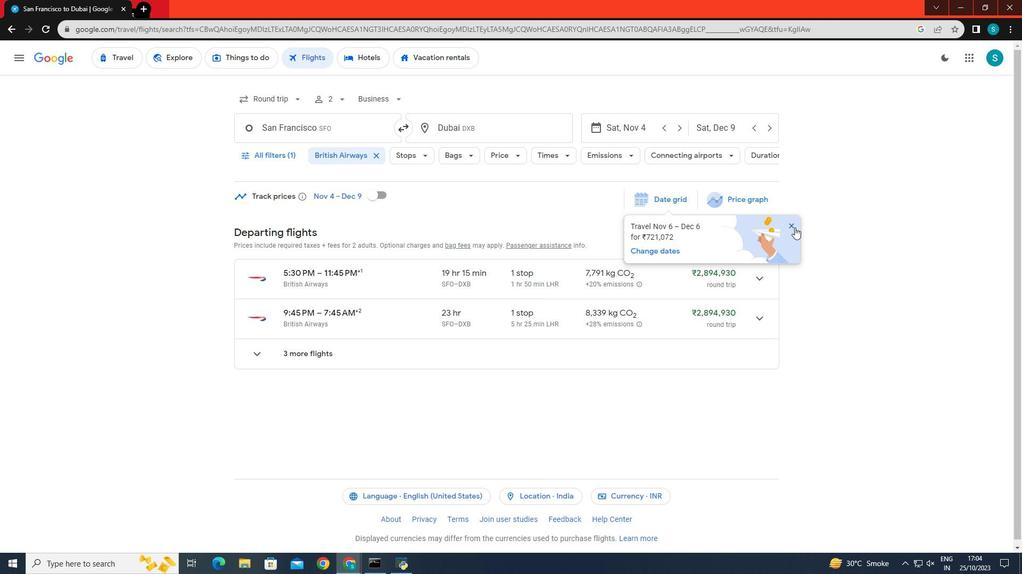 
Action: Mouse pressed left at (794, 227)
Screenshot: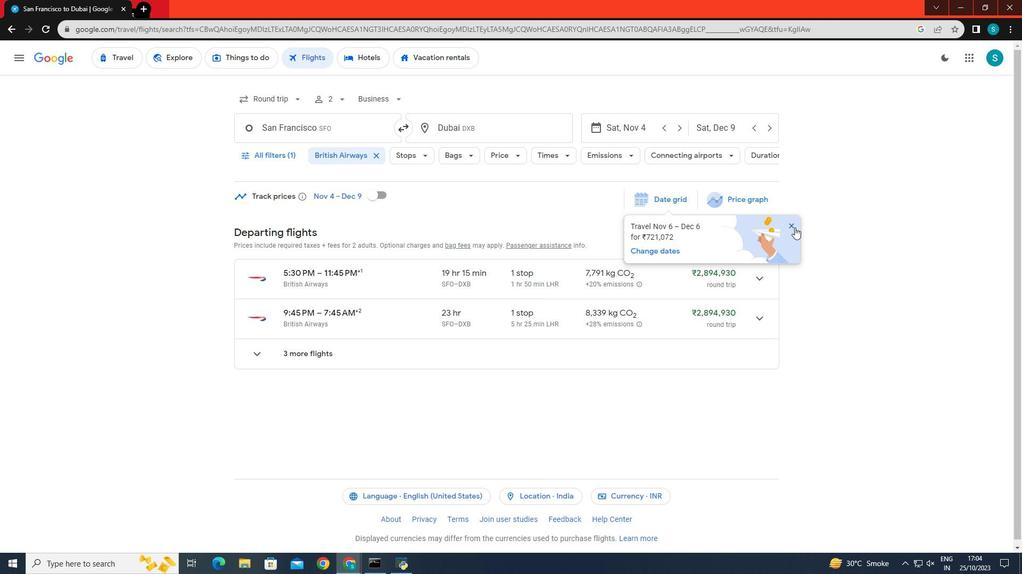 
Action: Mouse moved to (719, 339)
Screenshot: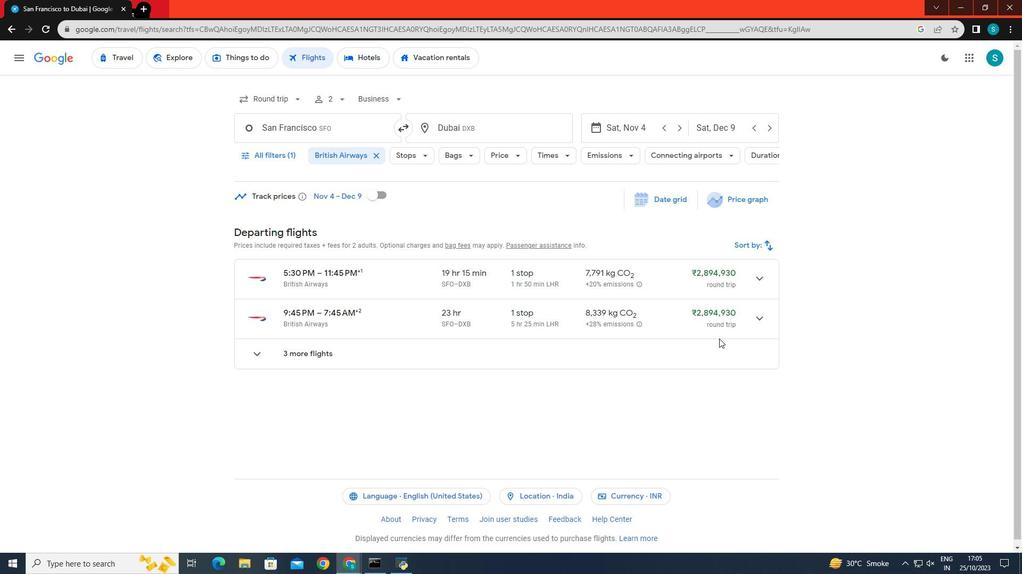 
